 Task: Create List Brand Analytics in Board Newsletter Design Ideas to Workspace Customer Service Software. Create List Brand Engagement in Board Email Marketing Conversion Rate Optimization to Workspace Customer Service Software. Create List Brand Integration in Board Market Analysis for International Expansion to Workspace Customer Service Software
Action: Mouse moved to (376, 138)
Screenshot: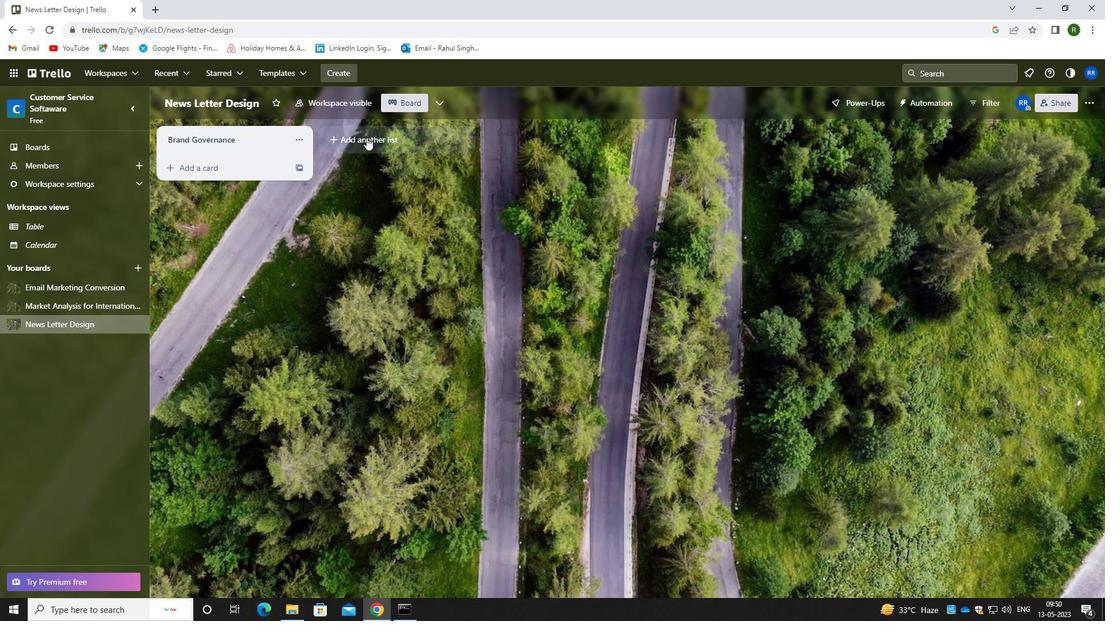 
Action: Mouse pressed left at (376, 138)
Screenshot: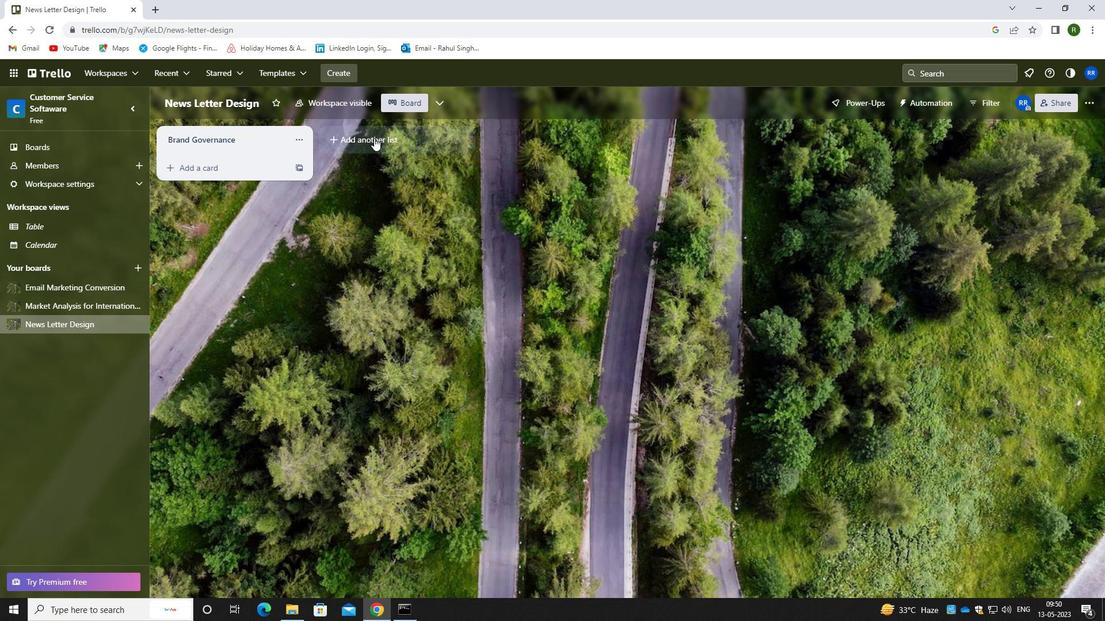 
Action: Mouse moved to (381, 143)
Screenshot: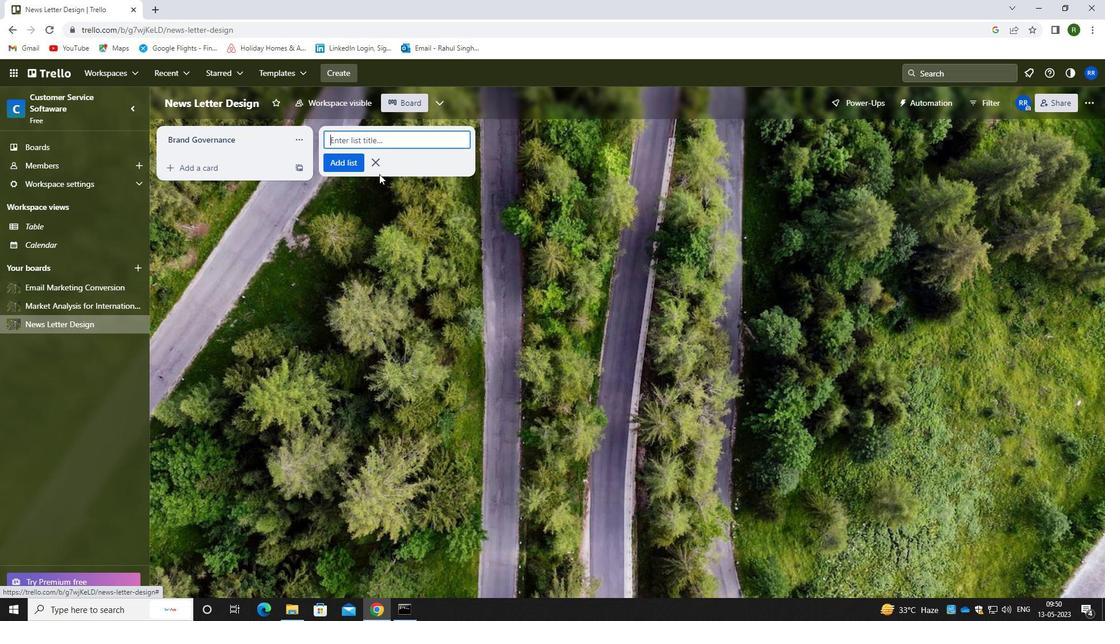 
Action: Key pressed <Key.caps_lock>b<Key.caps_lock>rand<Key.space><Key.caps_lock>a<Key.caps_lock>nalys<Key.backspace>tics
Screenshot: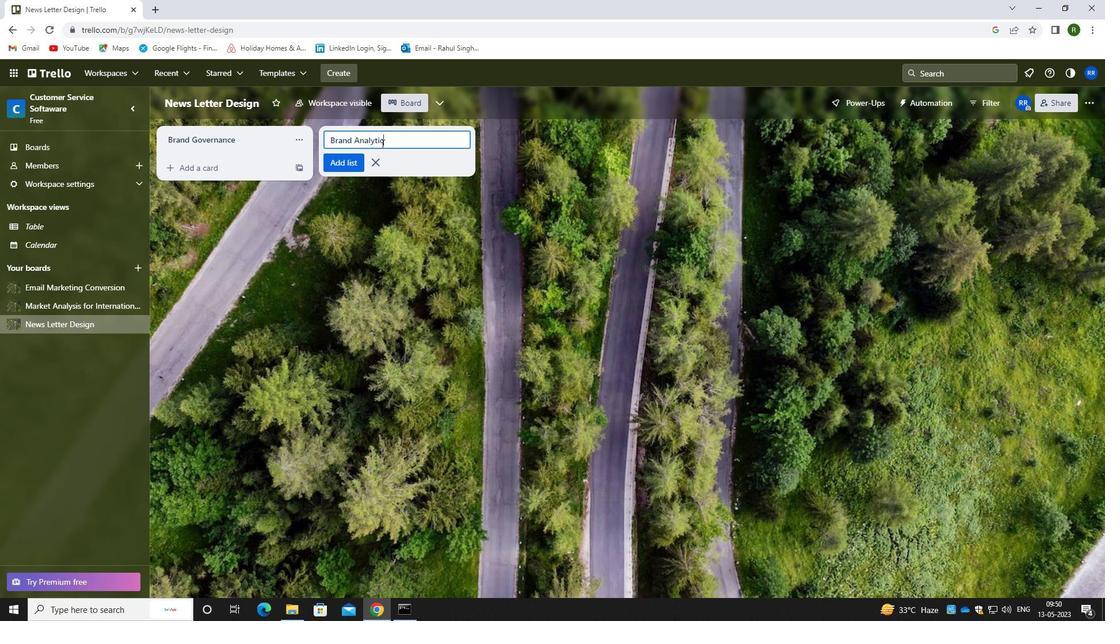 
Action: Mouse moved to (339, 162)
Screenshot: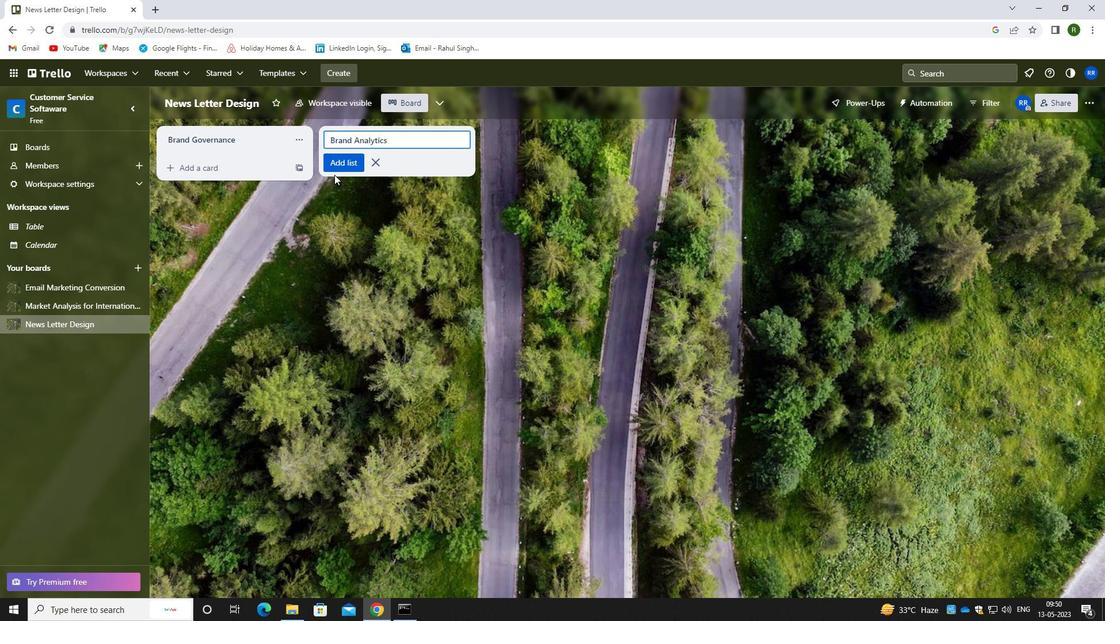 
Action: Mouse pressed left at (339, 162)
Screenshot: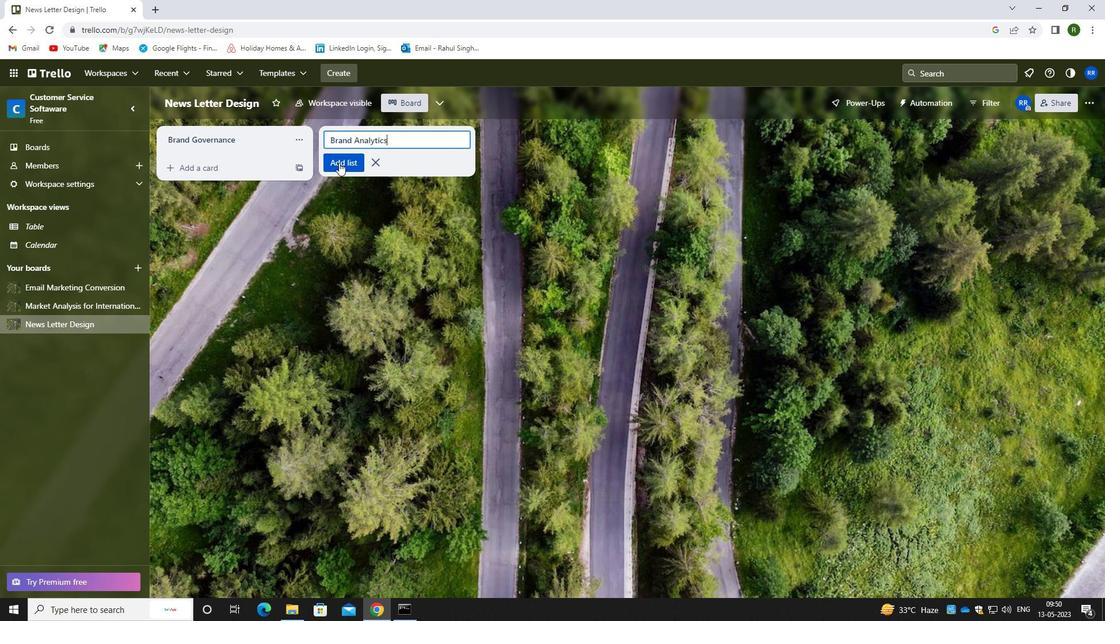 
Action: Mouse moved to (82, 286)
Screenshot: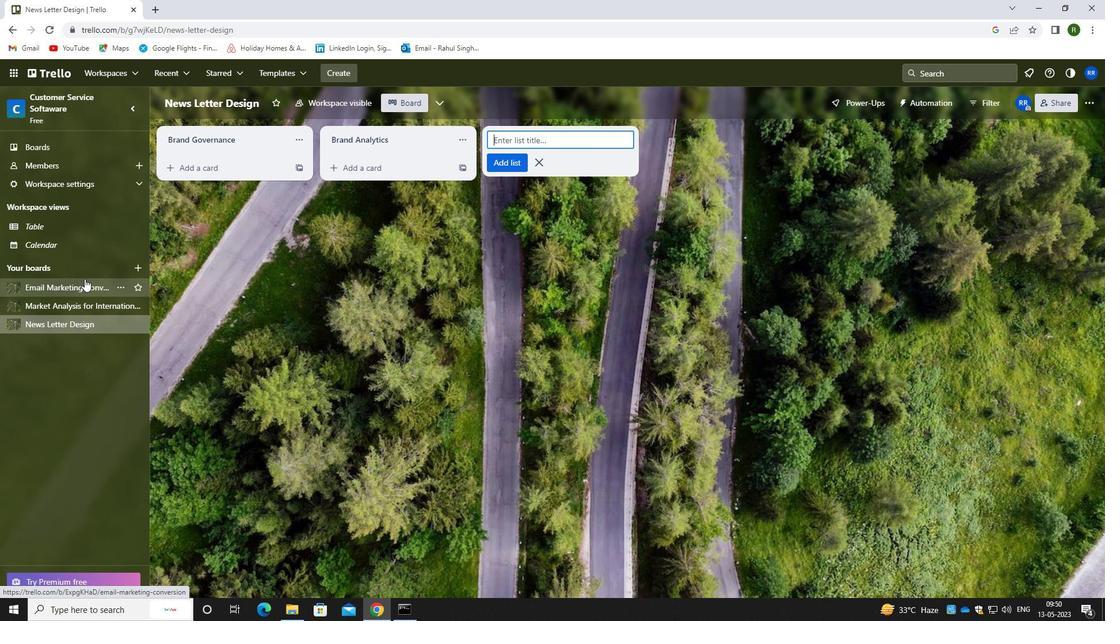 
Action: Mouse pressed left at (82, 286)
Screenshot: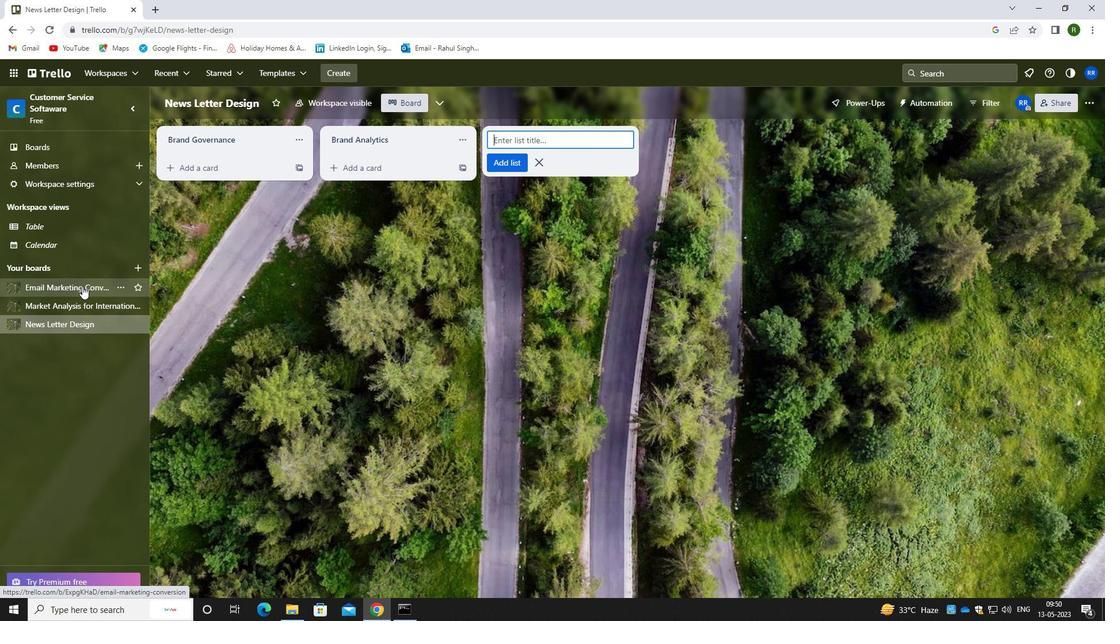 
Action: Mouse moved to (363, 143)
Screenshot: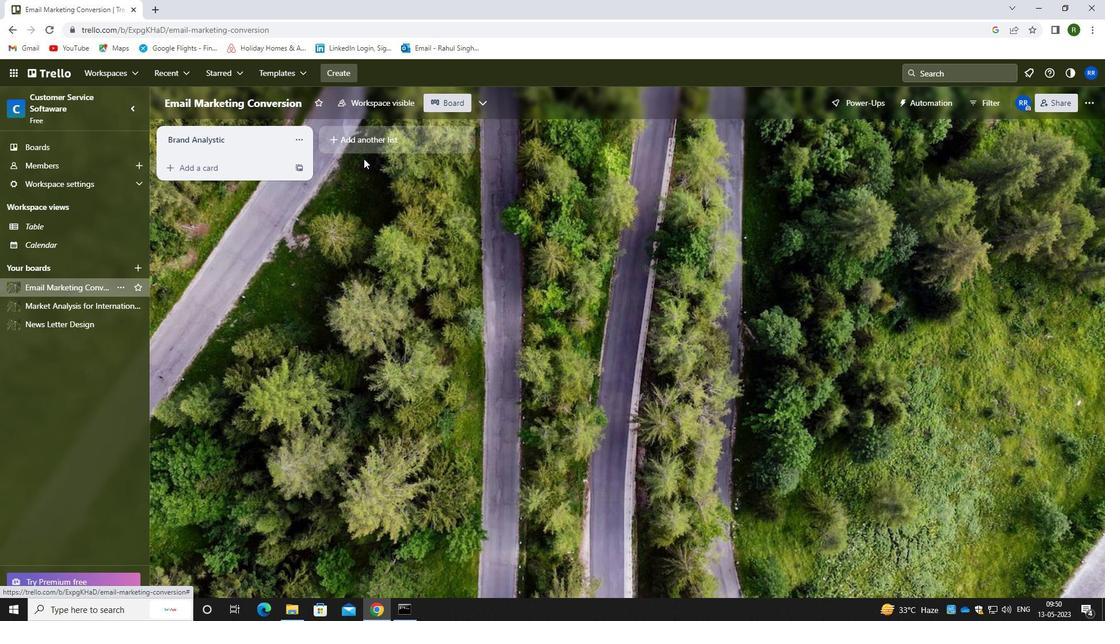 
Action: Mouse pressed left at (363, 143)
Screenshot: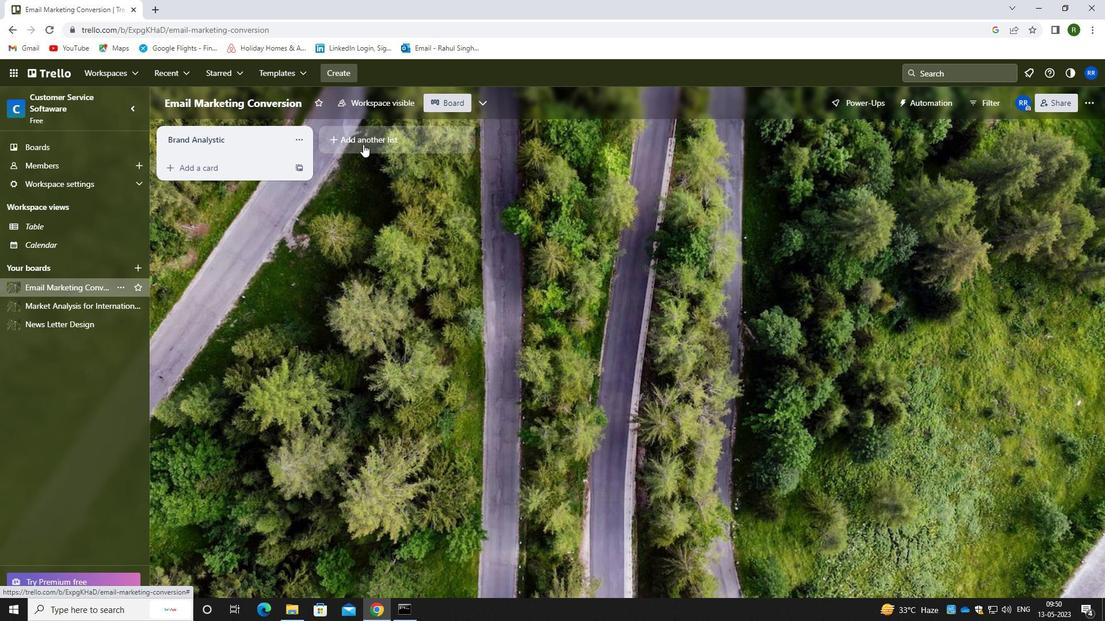 
Action: Mouse moved to (361, 136)
Screenshot: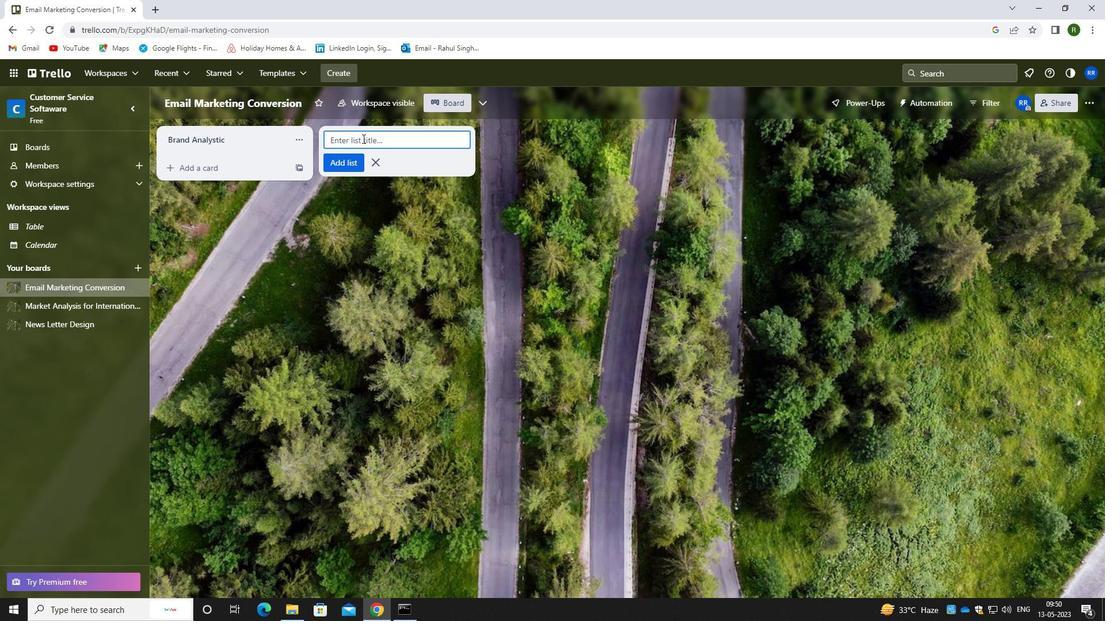
Action: Key pressed <Key.caps_lock>l<Key.backspace>b<Key.caps_lock>oard<Key.space><Key.caps_lock>e<Key.caps_lock>Ngagement
Screenshot: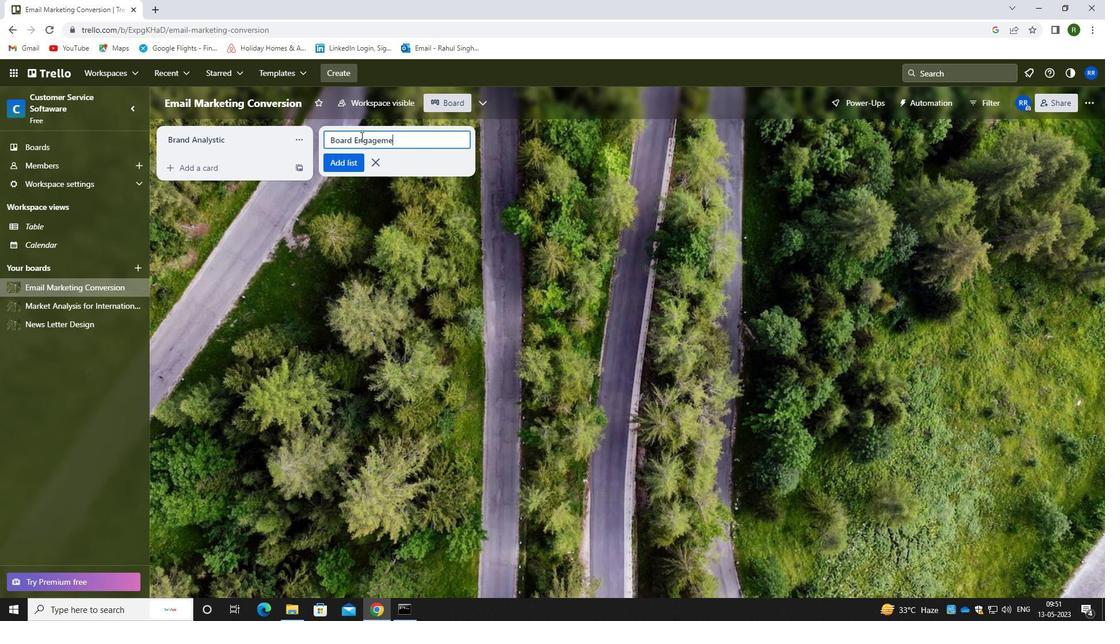 
Action: Mouse moved to (355, 163)
Screenshot: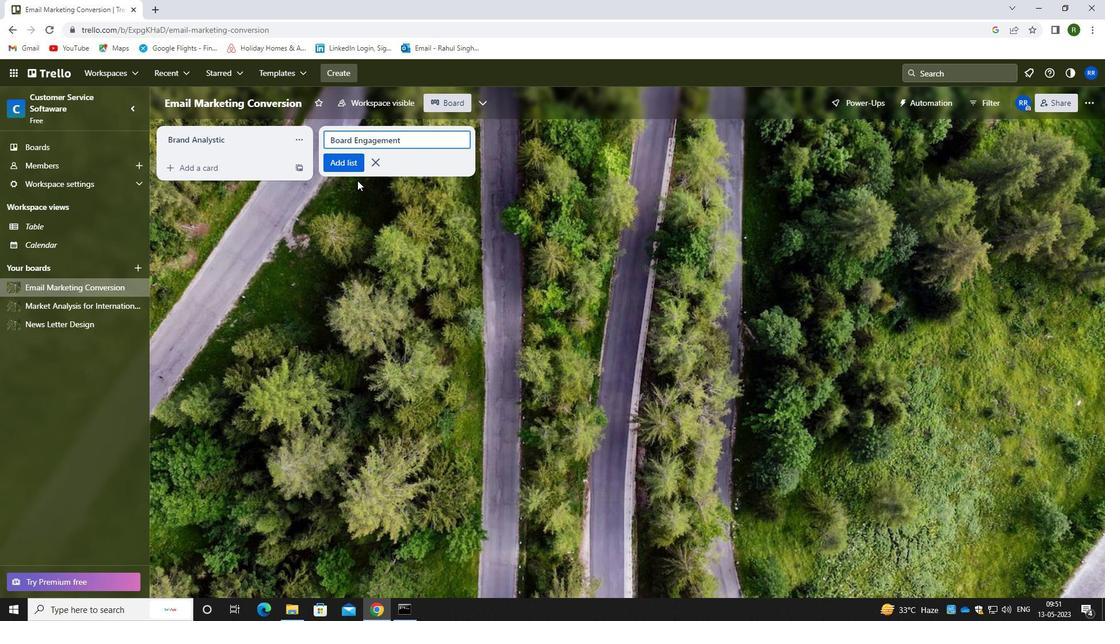 
Action: Mouse pressed left at (355, 163)
Screenshot: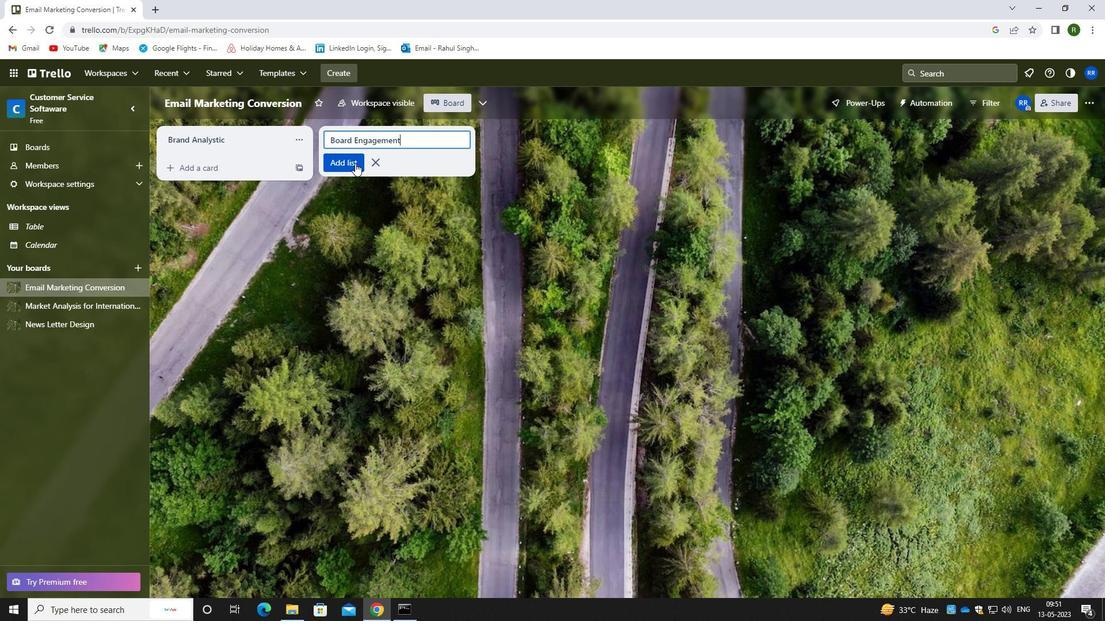 
Action: Mouse moved to (56, 306)
Screenshot: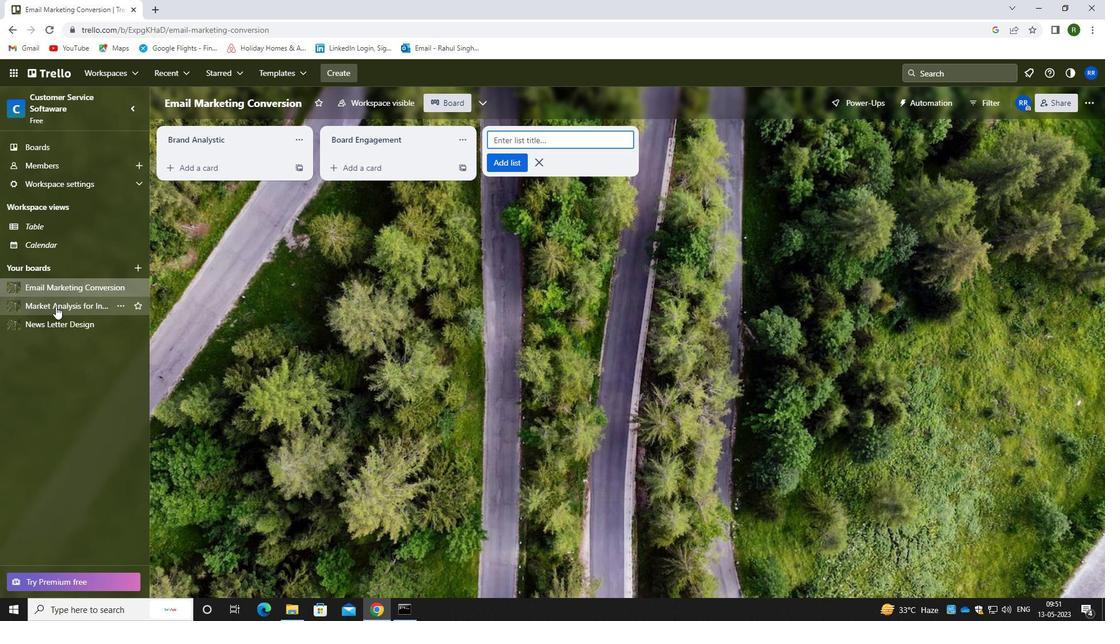 
Action: Mouse pressed left at (56, 306)
Screenshot: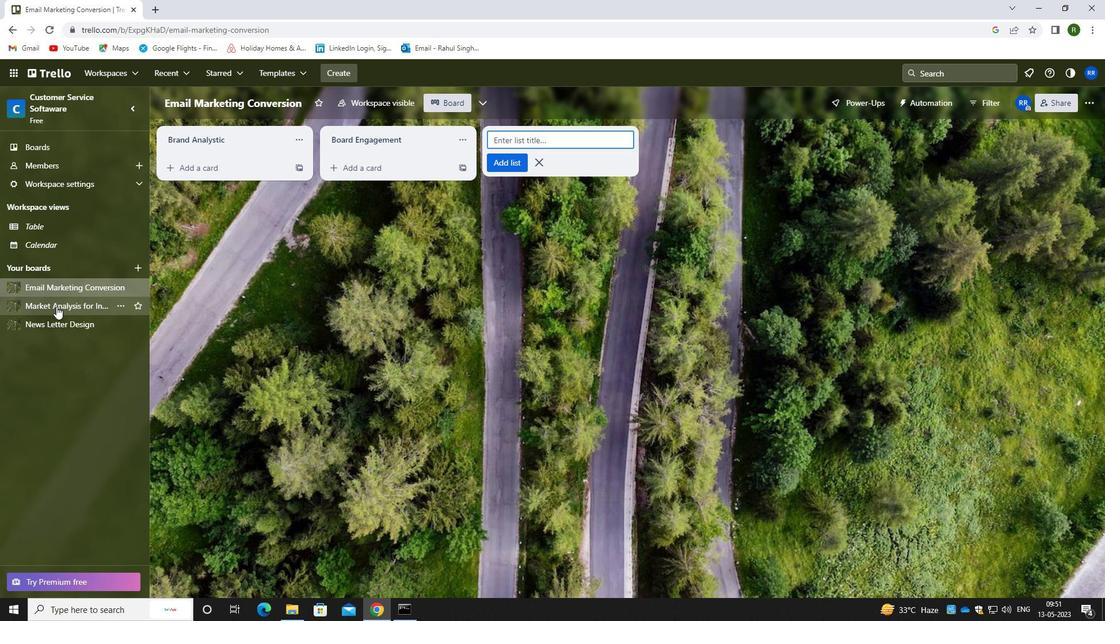 
Action: Mouse moved to (351, 136)
Screenshot: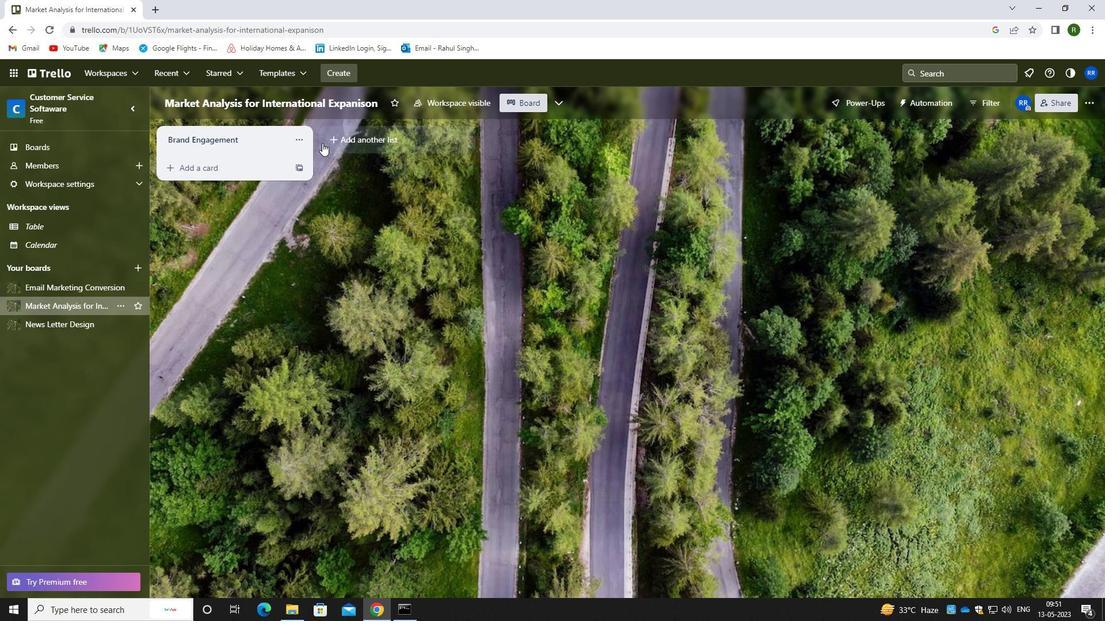 
Action: Mouse pressed left at (351, 136)
Screenshot: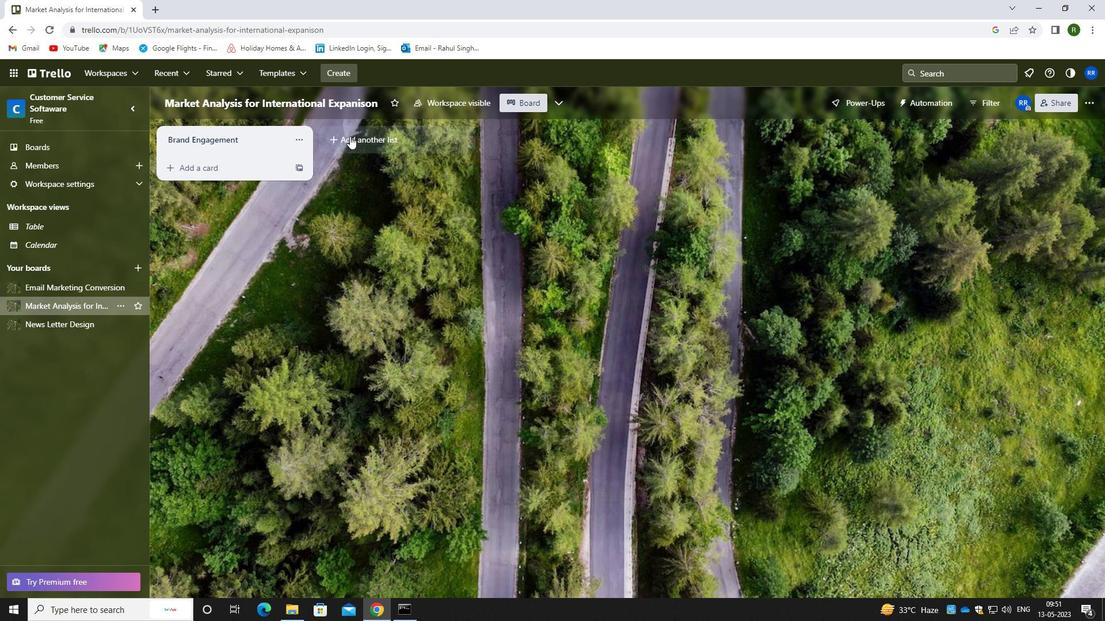 
Action: Mouse moved to (362, 135)
Screenshot: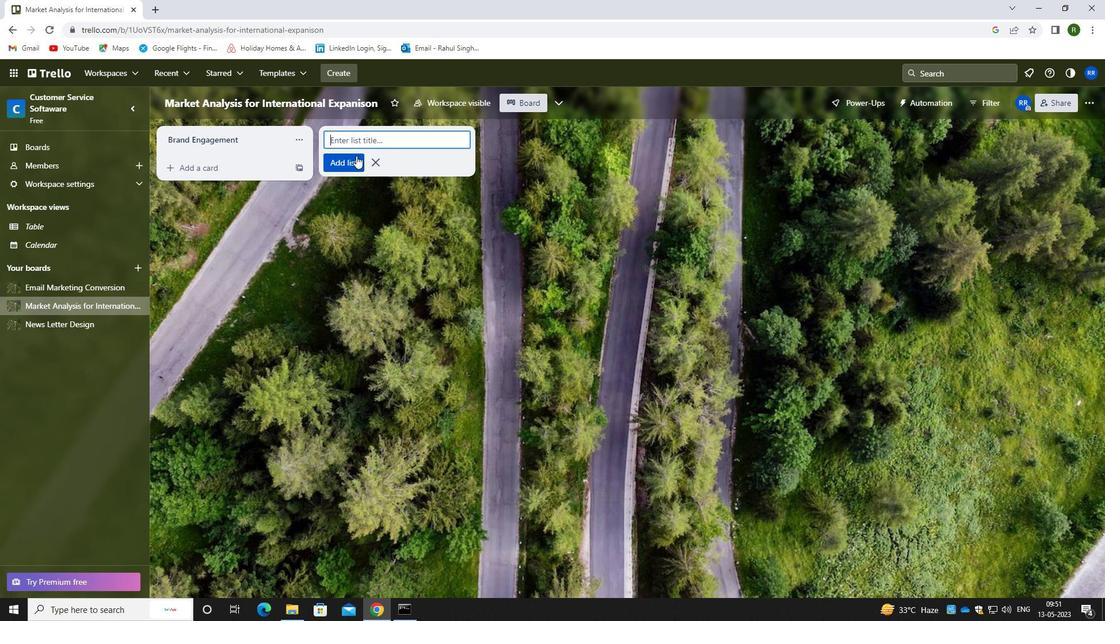 
Action: Key pressed <Key.caps_lock>b<Key.caps_lock>rand<Key.space><Key.caps_lock>I<Key.caps_lock>Nter<Key.backspace>gration
Screenshot: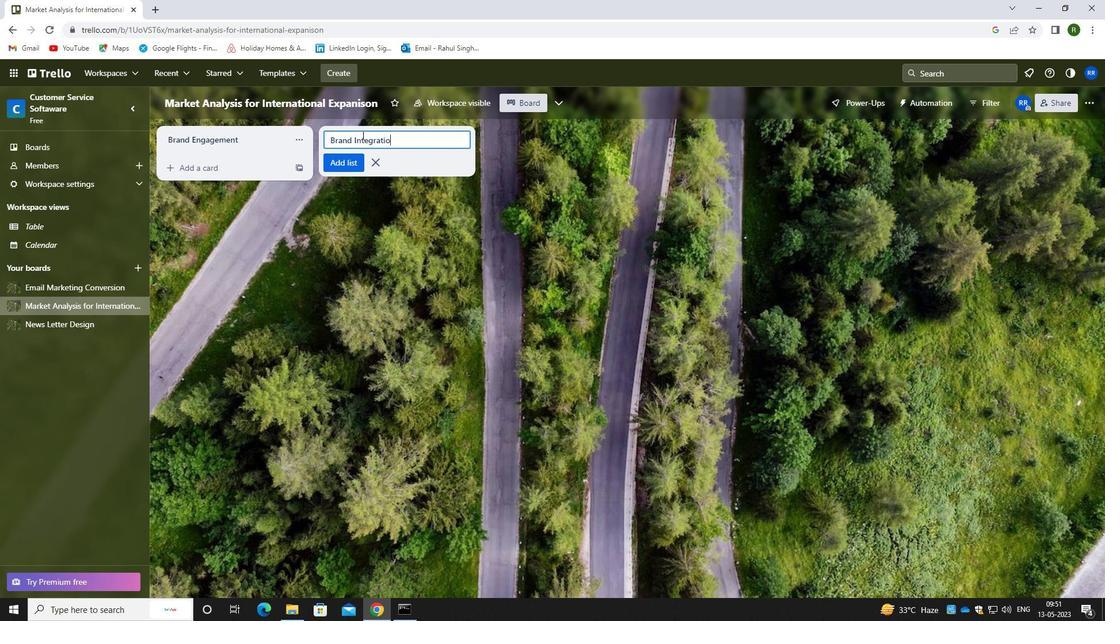 
Action: Mouse moved to (356, 156)
Screenshot: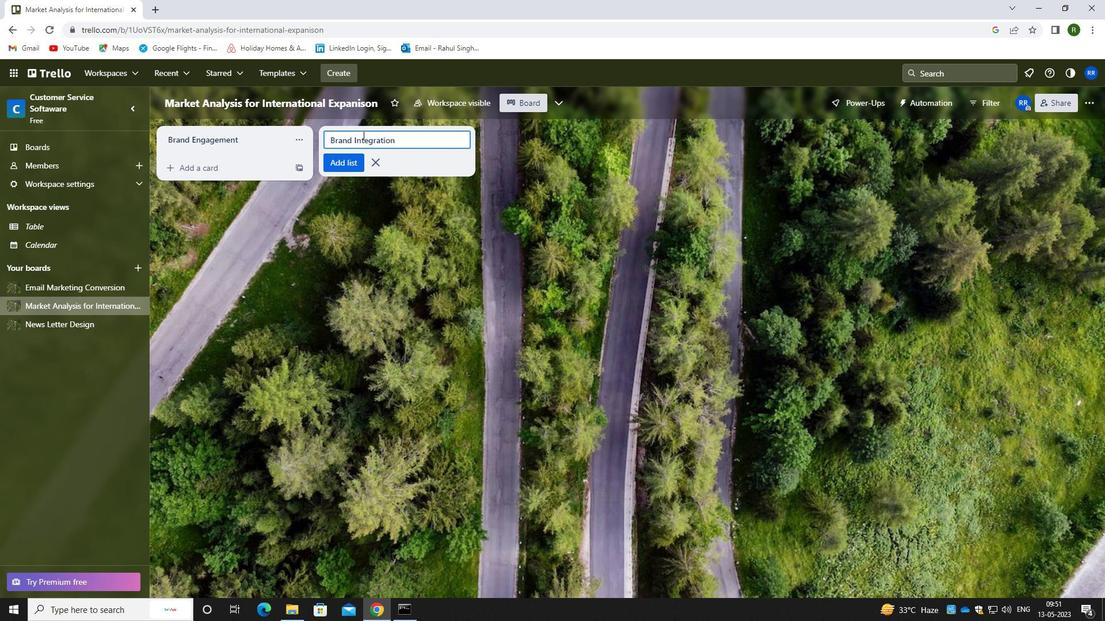 
Action: Mouse pressed left at (356, 156)
Screenshot: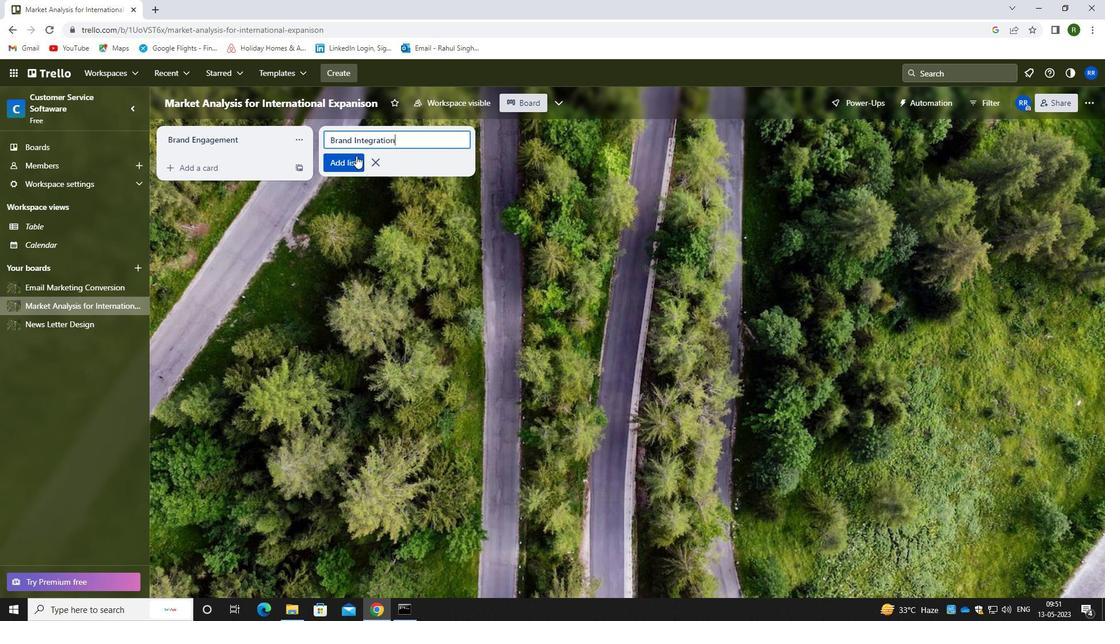 
Action: Mouse moved to (305, 344)
Screenshot: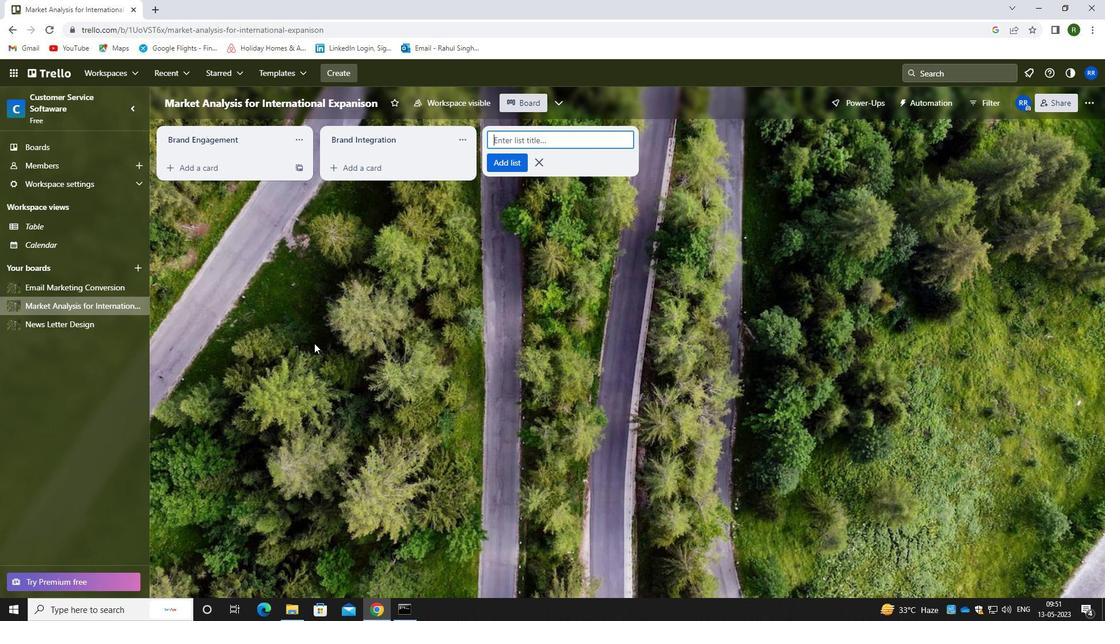 
Action: Mouse pressed left at (305, 344)
Screenshot: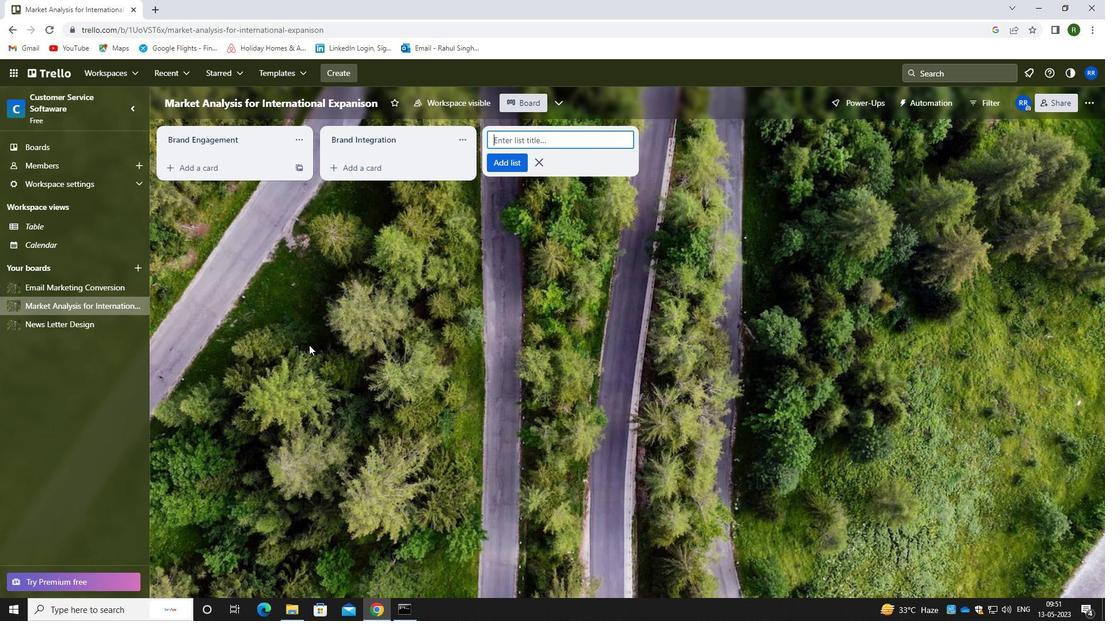 
Action: Mouse moved to (312, 351)
Screenshot: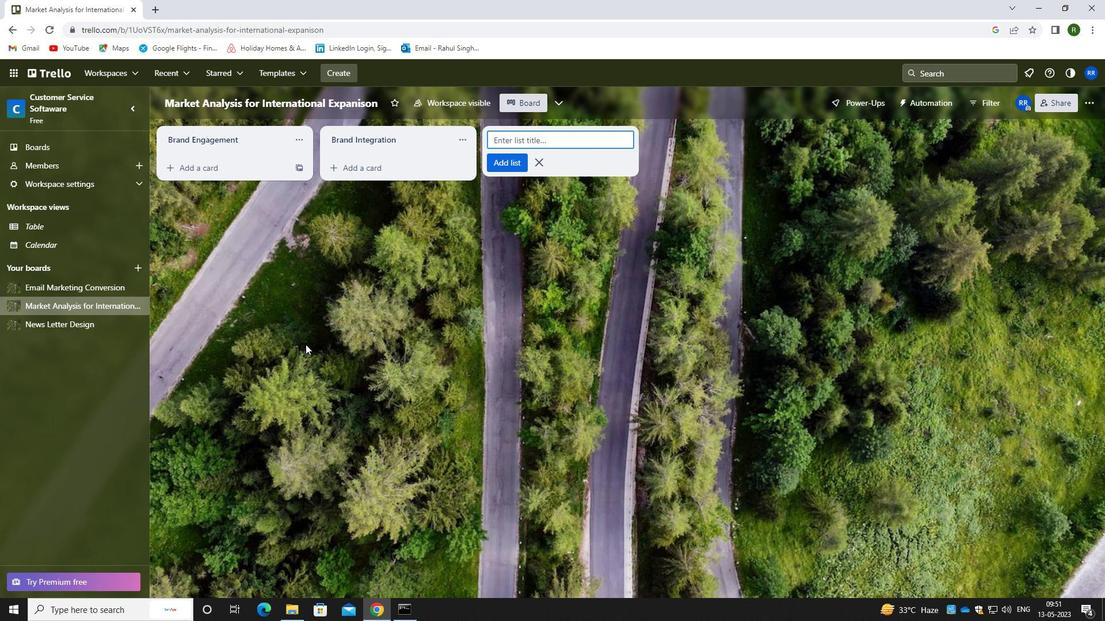 
